 Task: Enable Handoff between your Mac and iPhone to transfer tasks seamlessly.
Action: Mouse moved to (219, 86)
Screenshot: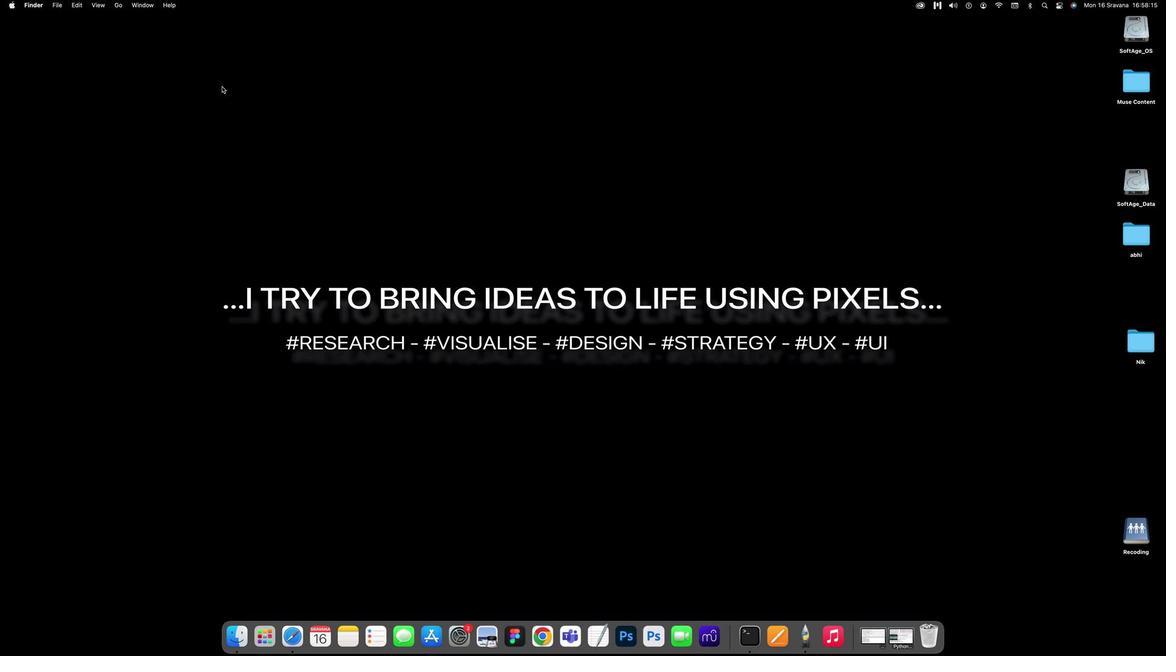 
Action: Mouse pressed left at (219, 86)
Screenshot: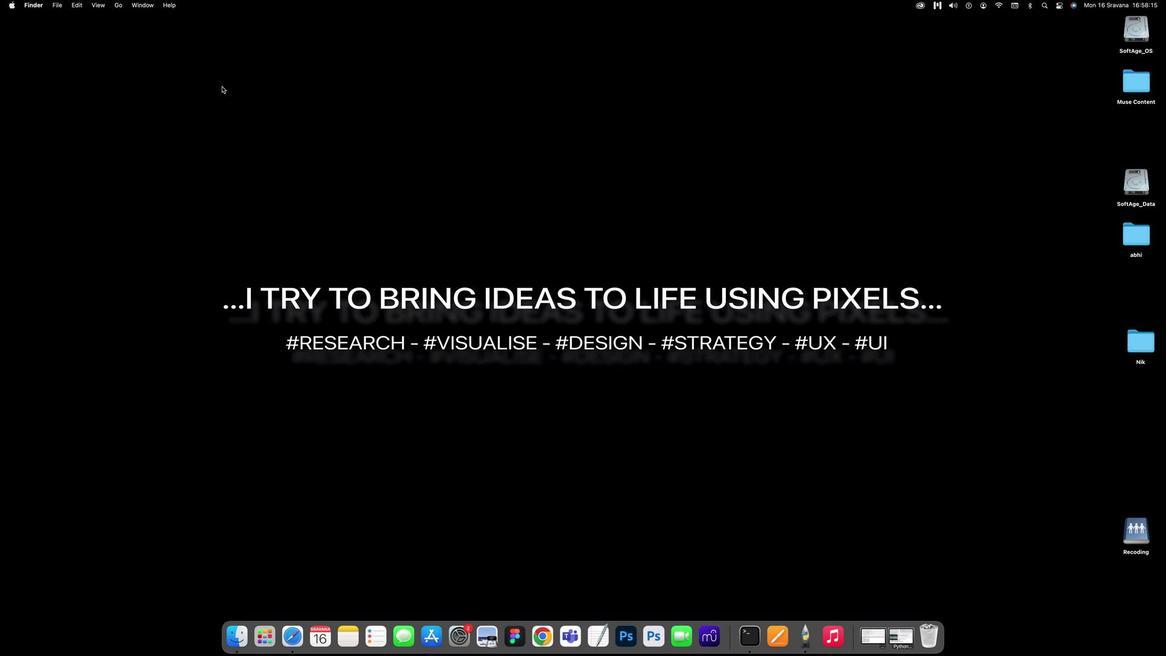
Action: Mouse moved to (208, 90)
Screenshot: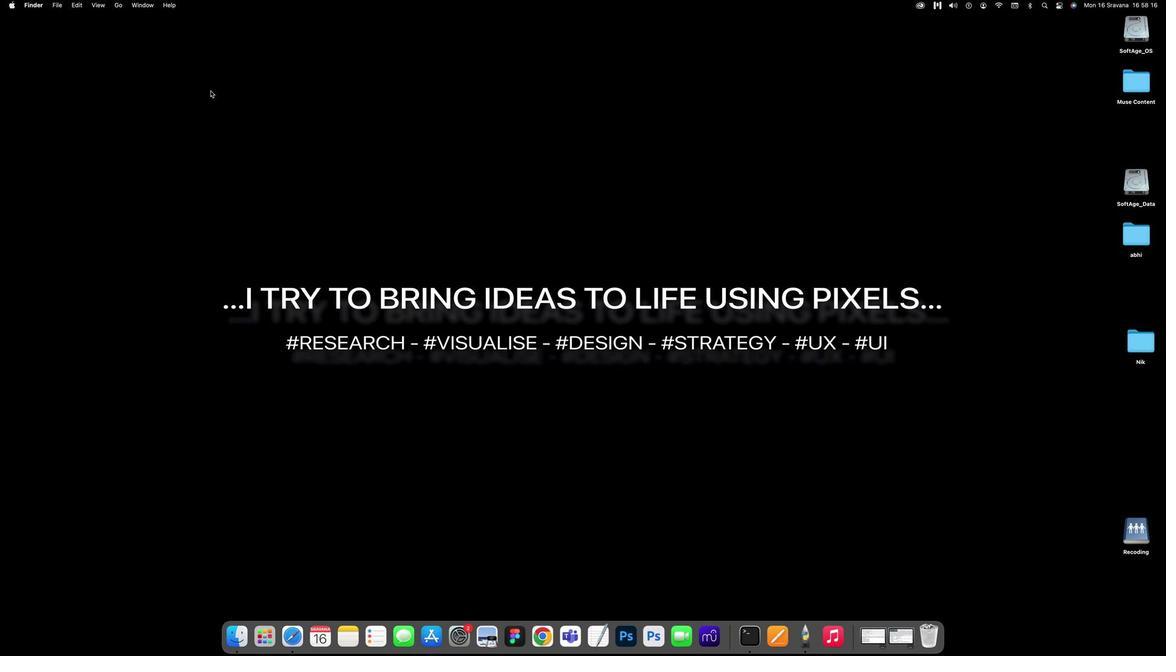 
Action: Mouse pressed left at (208, 90)
Screenshot: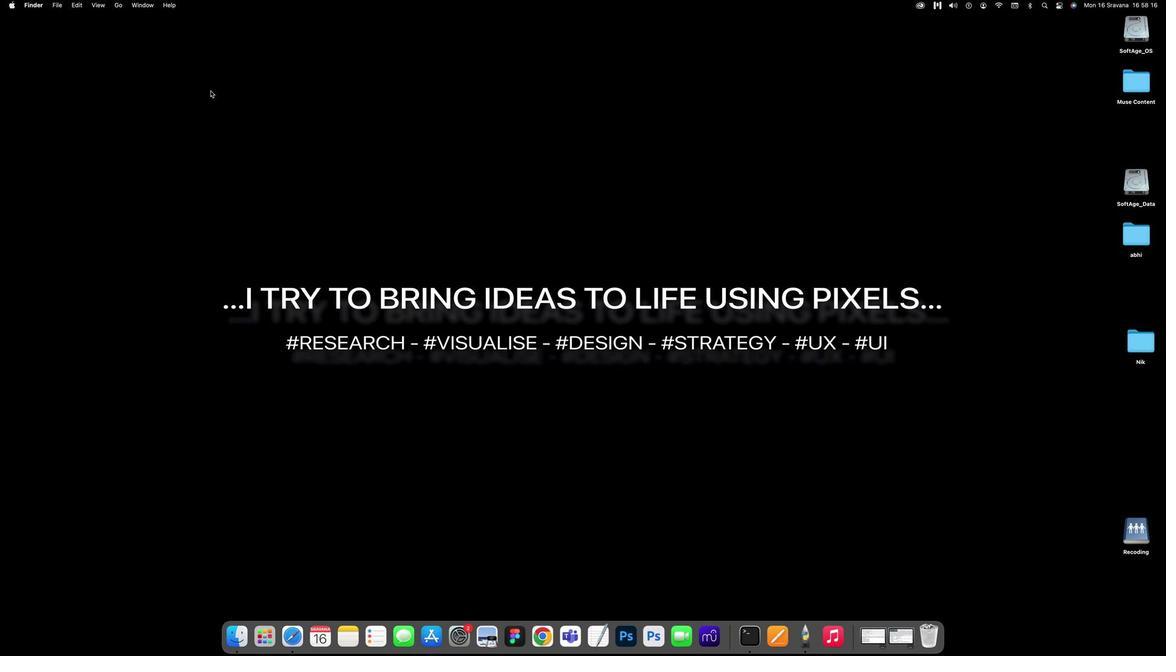 
Action: Mouse moved to (10, 3)
Screenshot: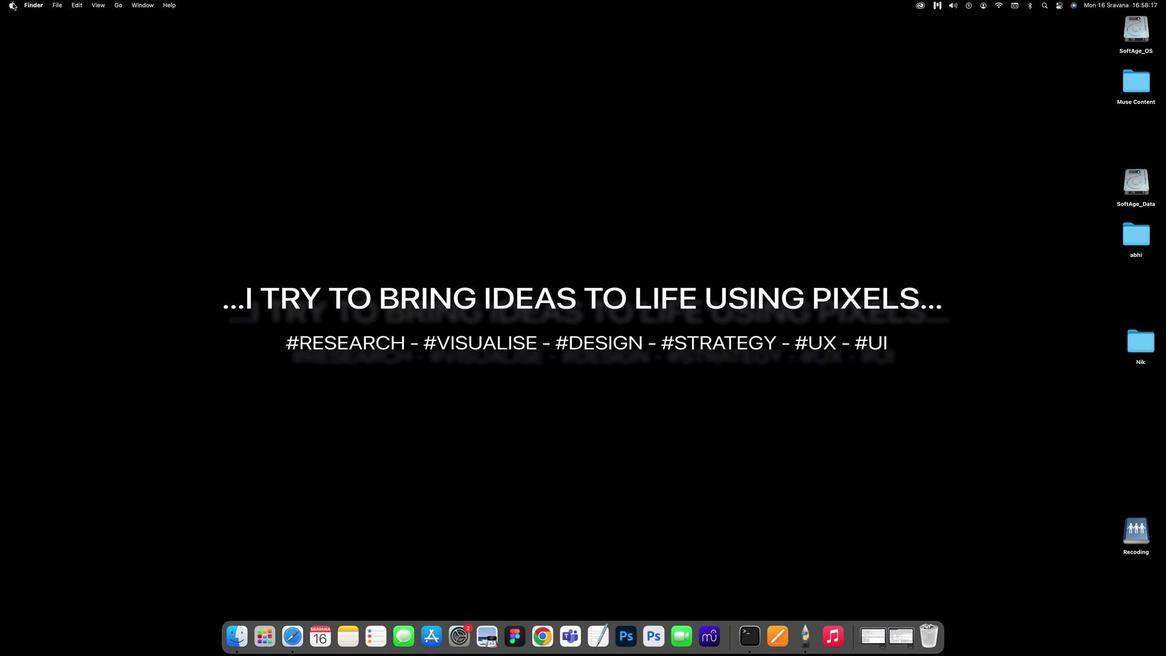 
Action: Mouse pressed left at (10, 3)
Screenshot: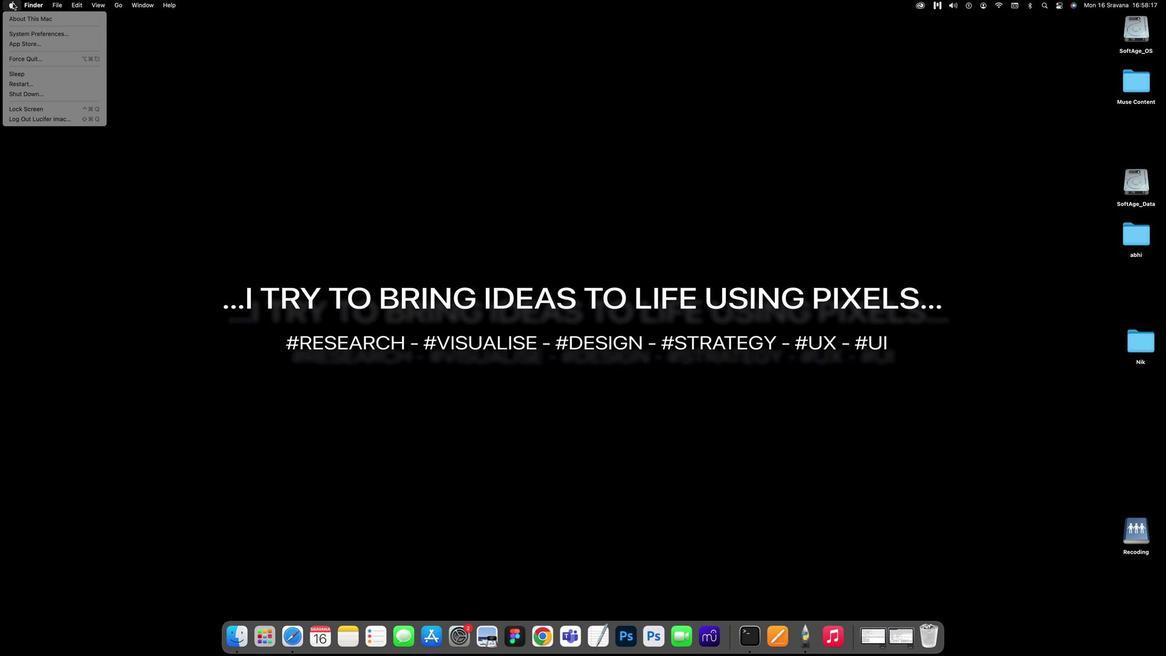 
Action: Mouse moved to (12, 35)
Screenshot: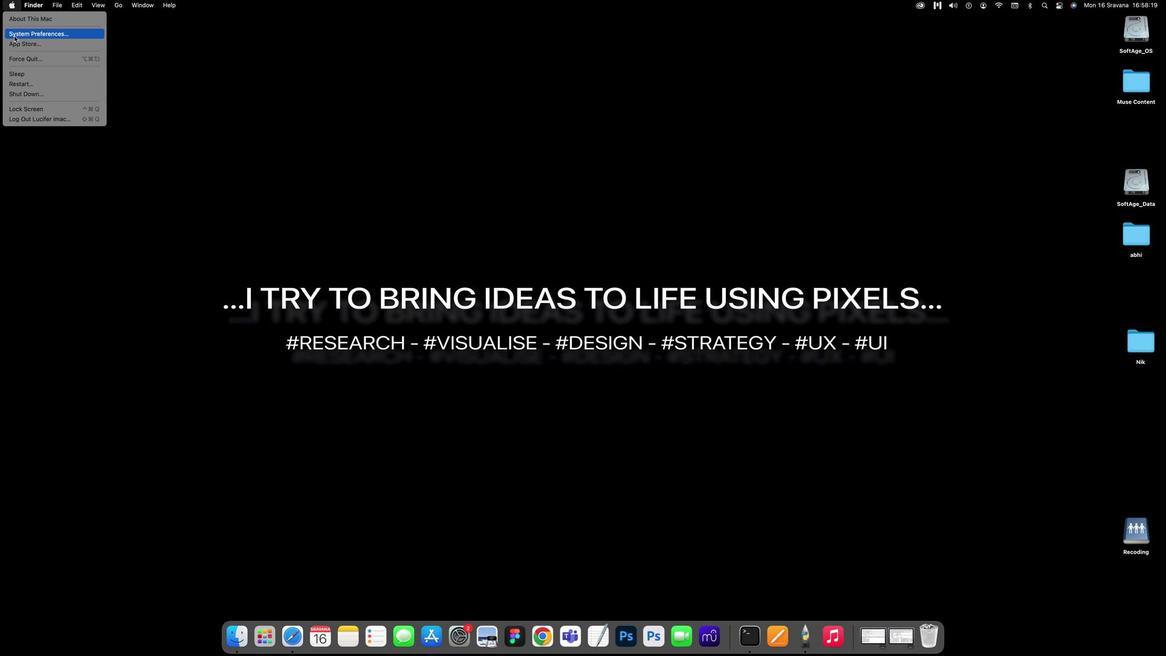 
Action: Mouse pressed left at (12, 35)
Screenshot: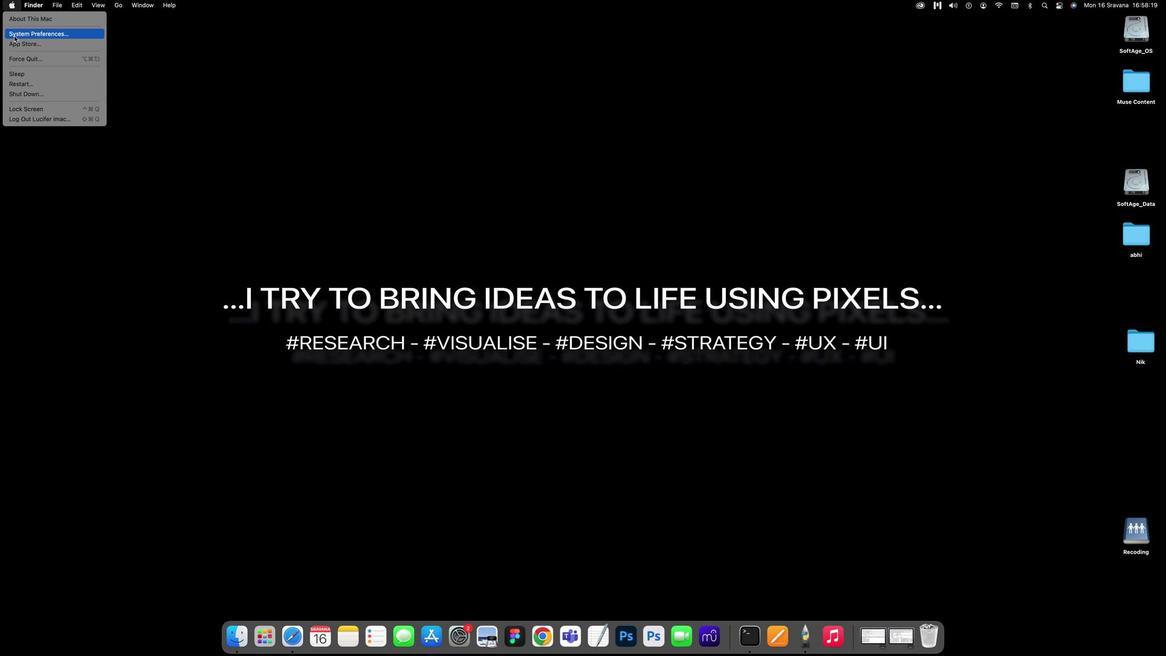 
Action: Mouse moved to (456, 237)
Screenshot: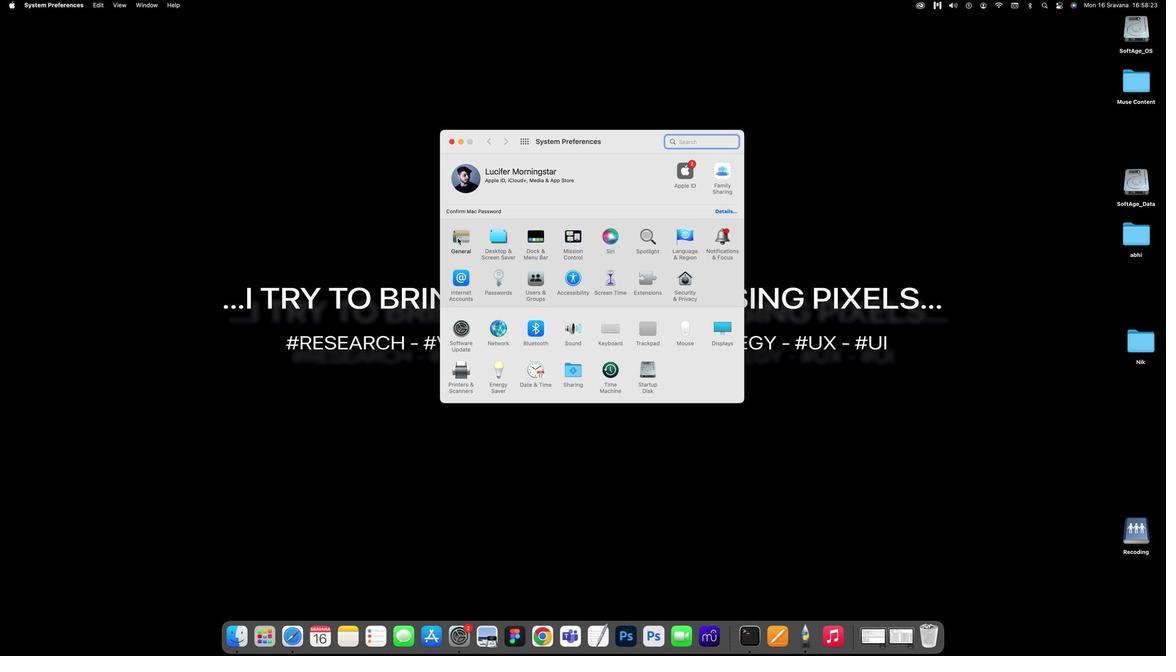 
Action: Mouse pressed left at (456, 237)
Screenshot: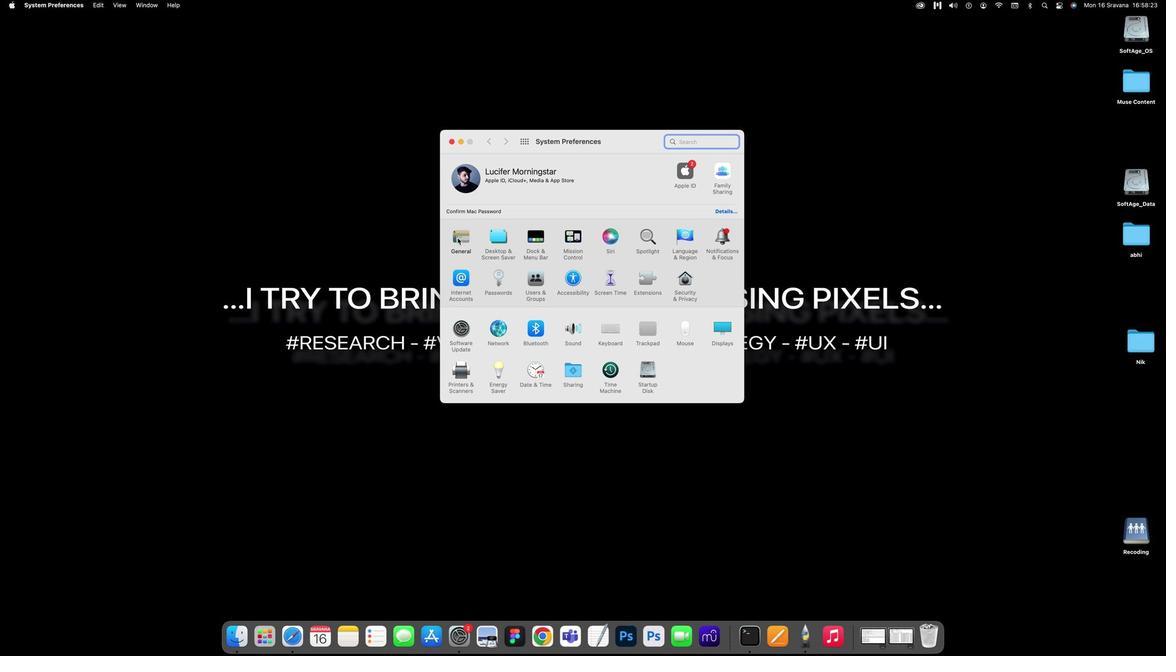 
Action: Mouse moved to (561, 410)
Screenshot: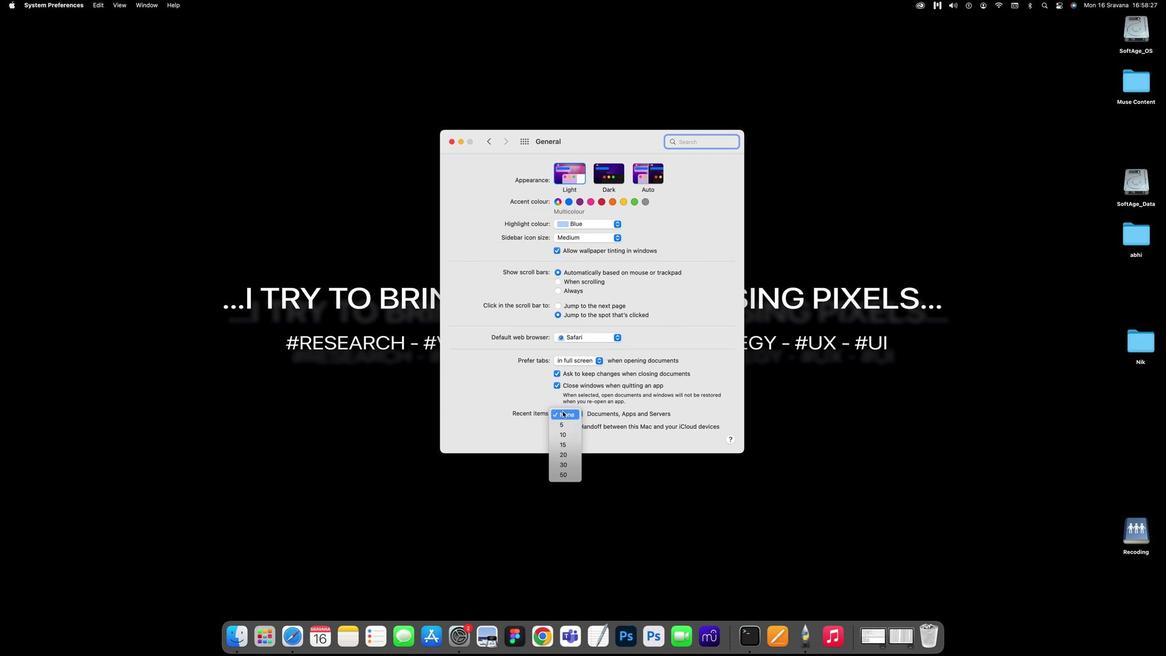 
Action: Mouse pressed left at (561, 410)
Screenshot: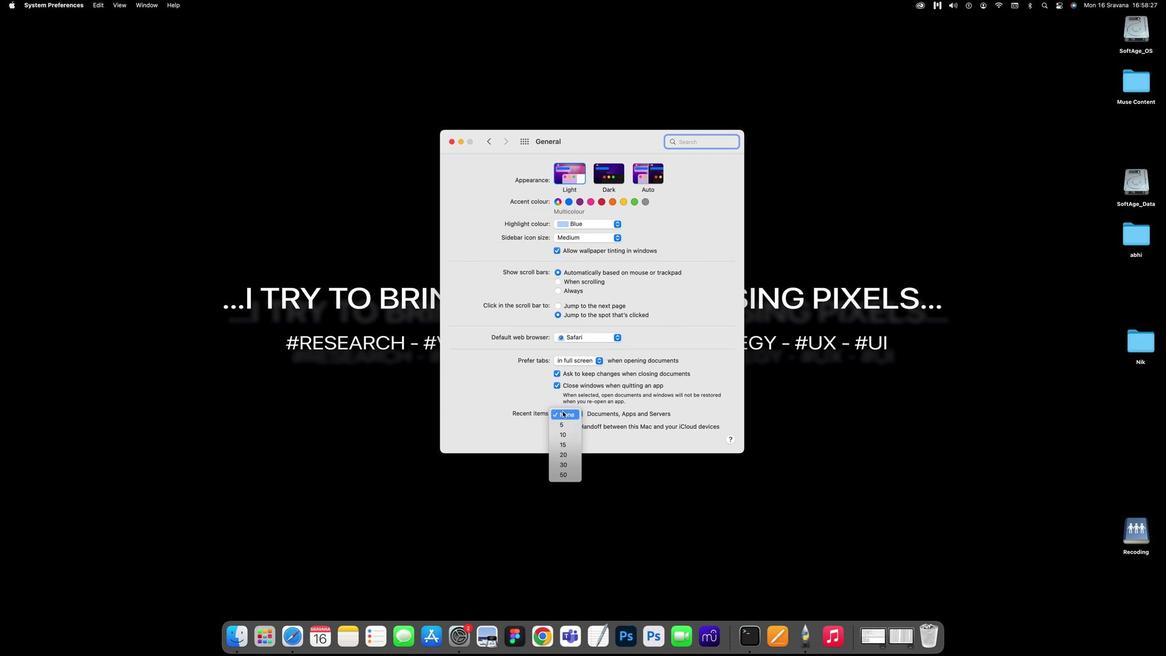 
Action: Mouse moved to (561, 427)
Screenshot: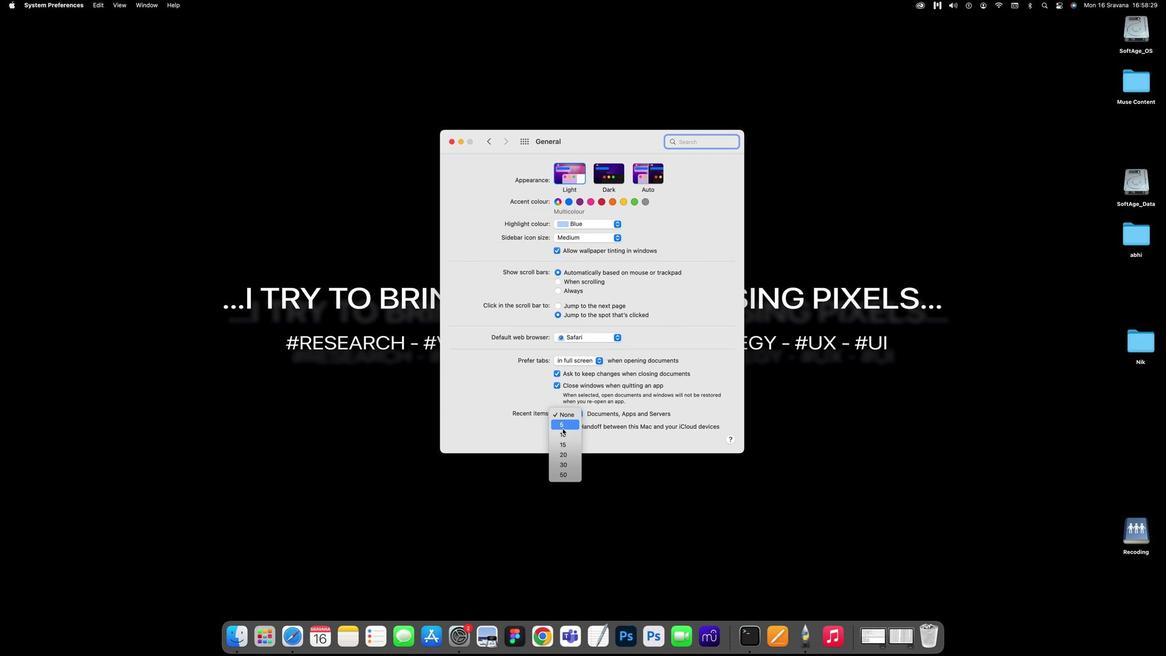 
Action: Mouse pressed left at (561, 427)
Screenshot: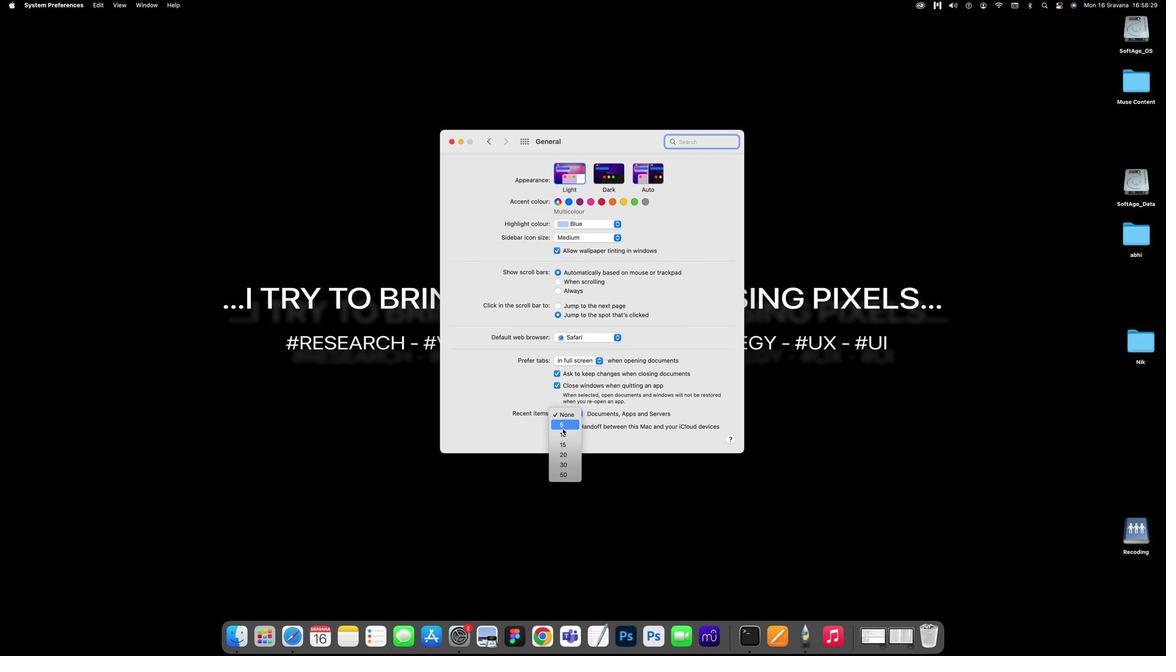 
Action: Mouse moved to (555, 425)
Screenshot: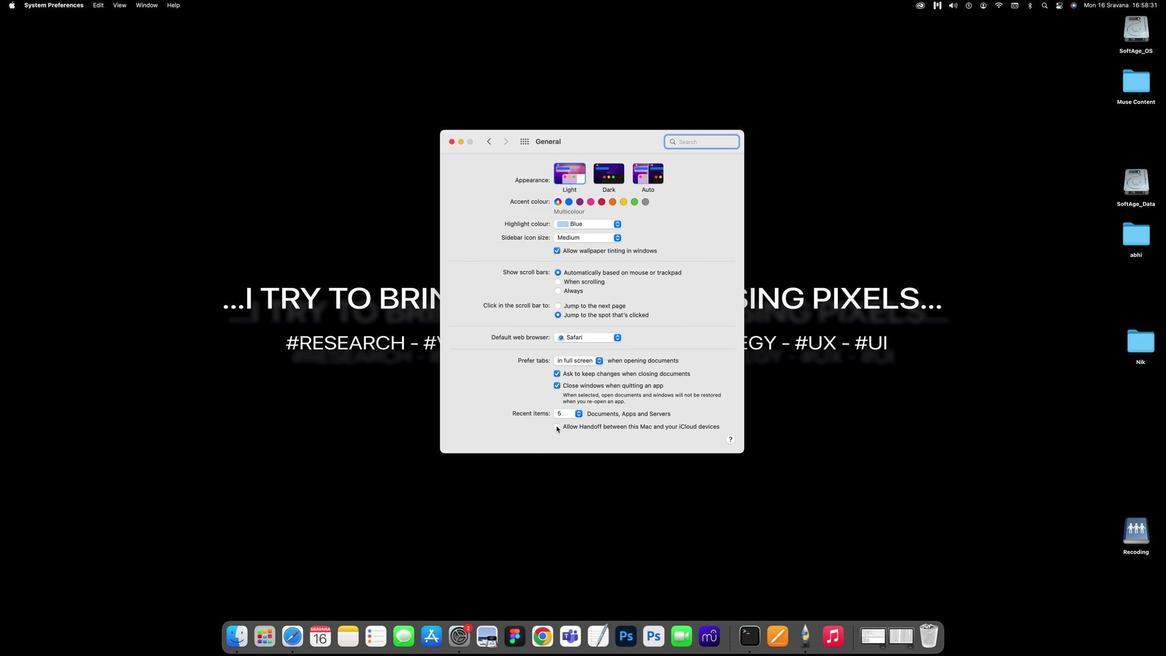 
Action: Mouse pressed left at (555, 425)
Screenshot: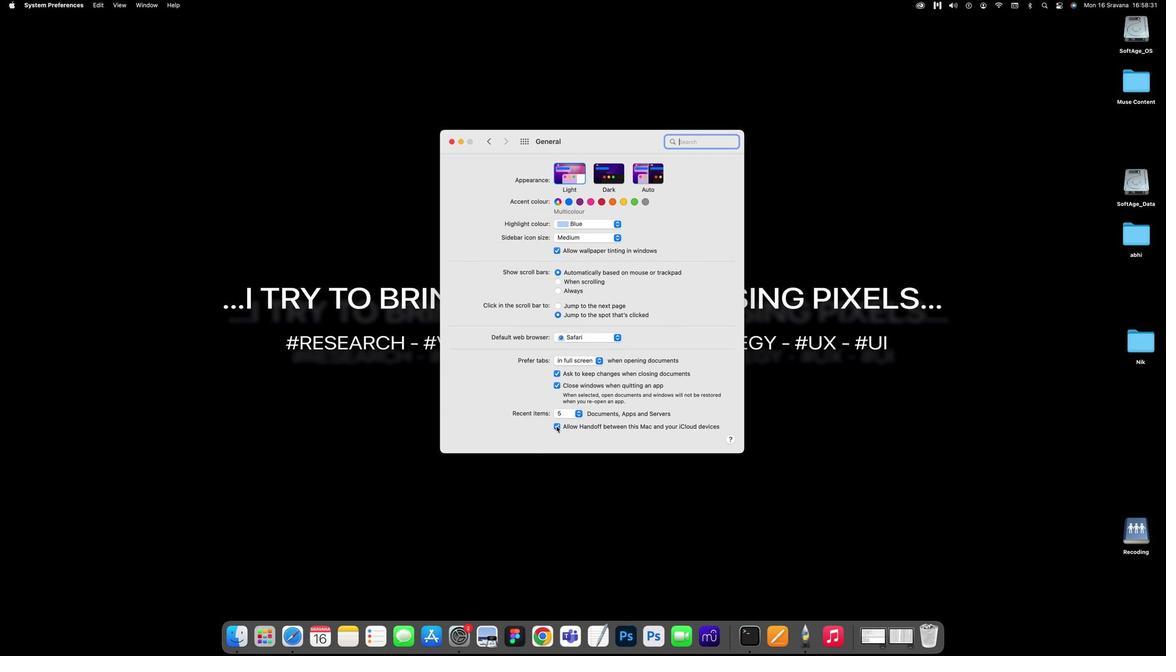
Action: Mouse moved to (518, 316)
Screenshot: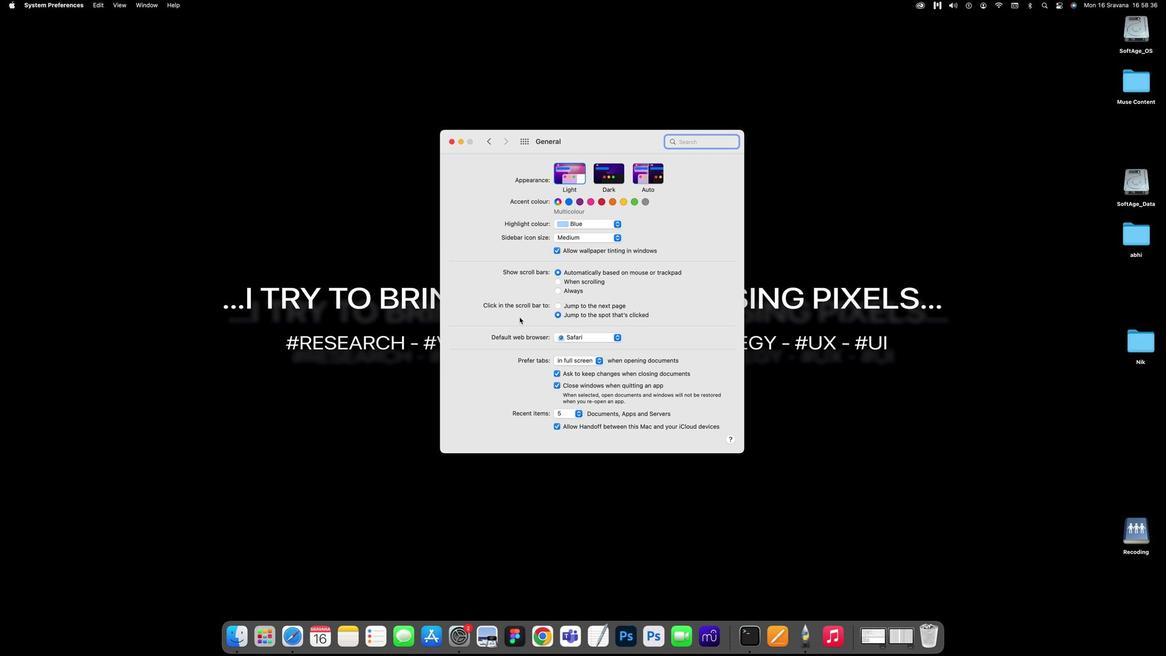 
Action: Mouse pressed left at (518, 316)
Screenshot: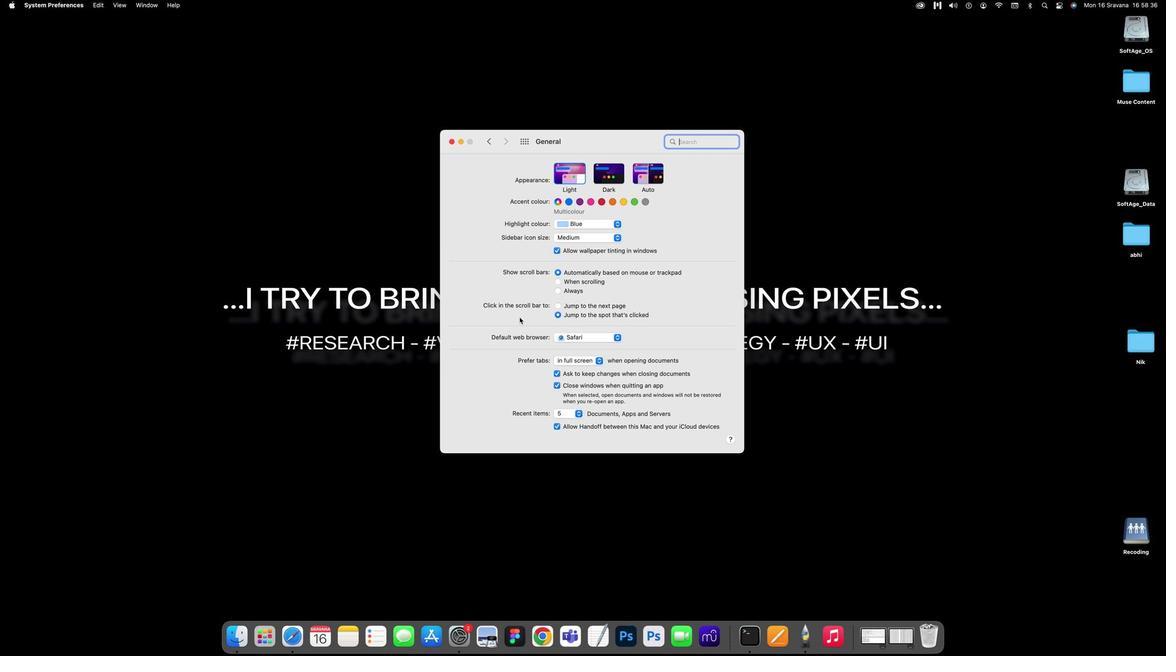 
Action: Mouse moved to (608, 171)
Screenshot: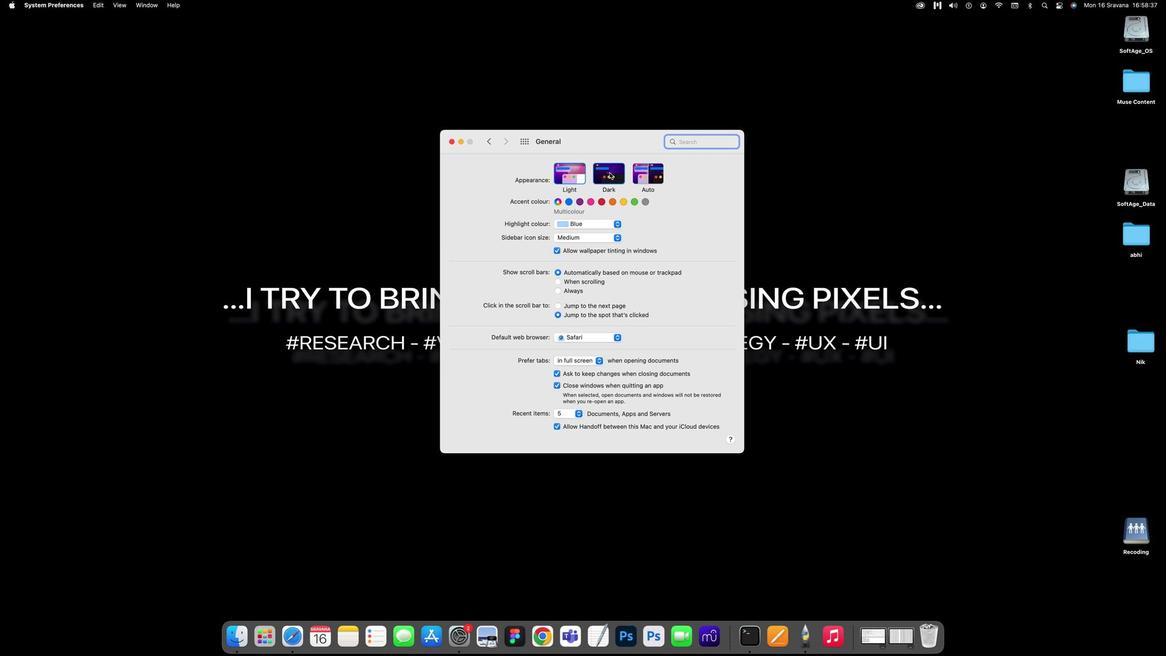 
Action: Mouse pressed left at (608, 171)
Screenshot: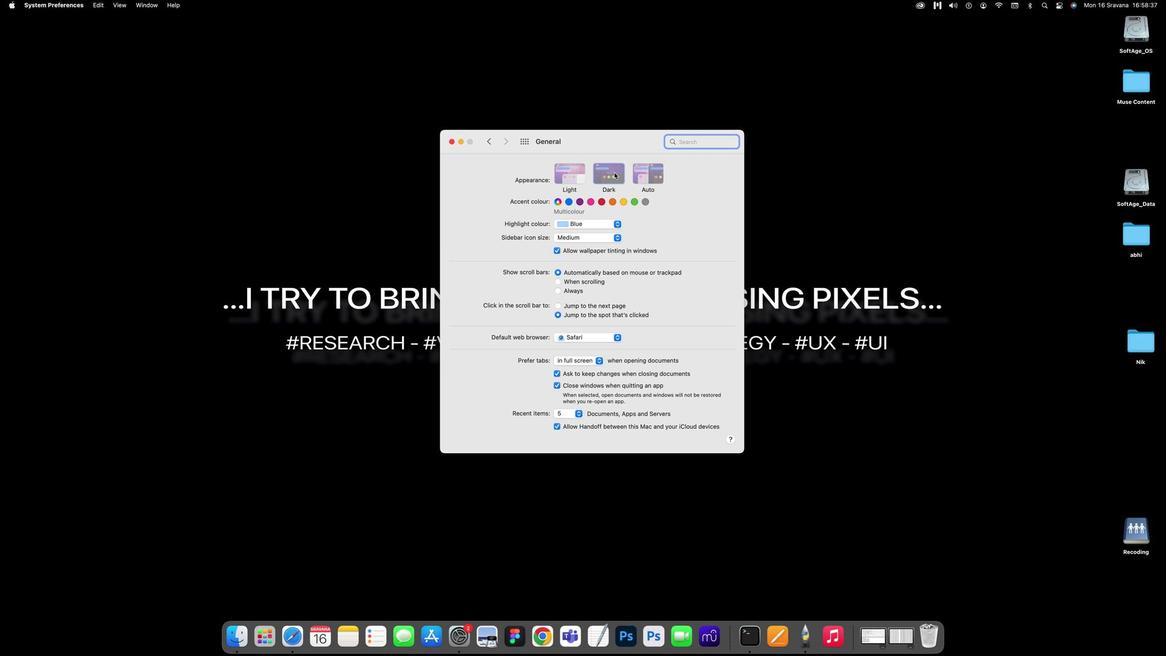 
Action: Mouse moved to (640, 173)
Screenshot: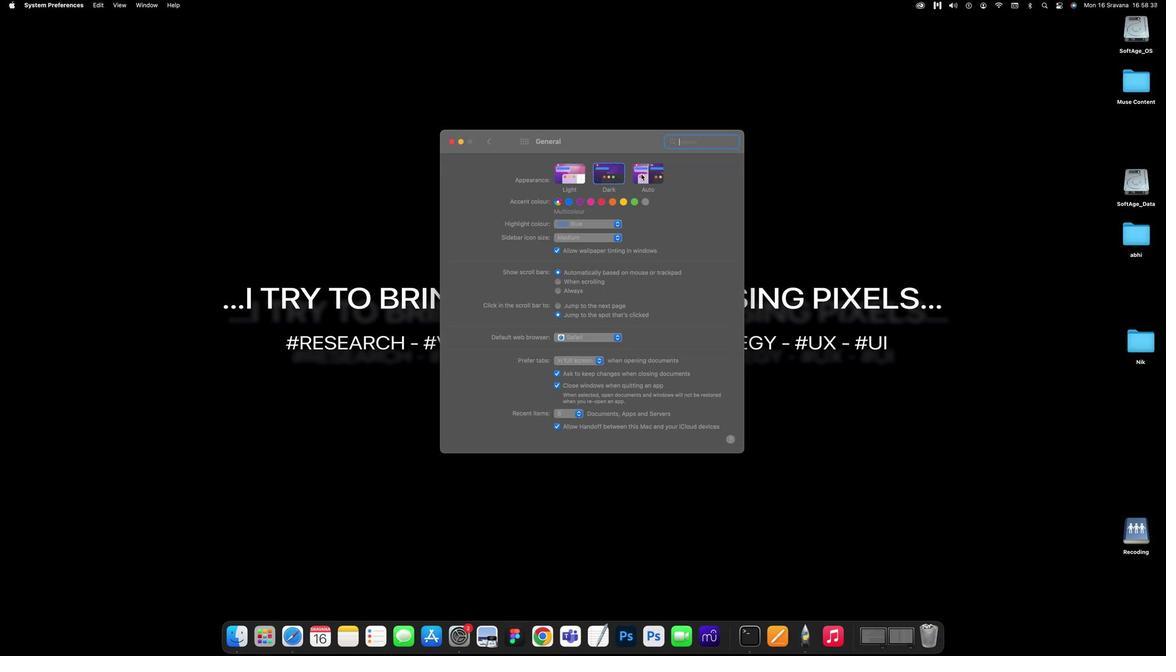 
Action: Mouse pressed left at (640, 173)
Screenshot: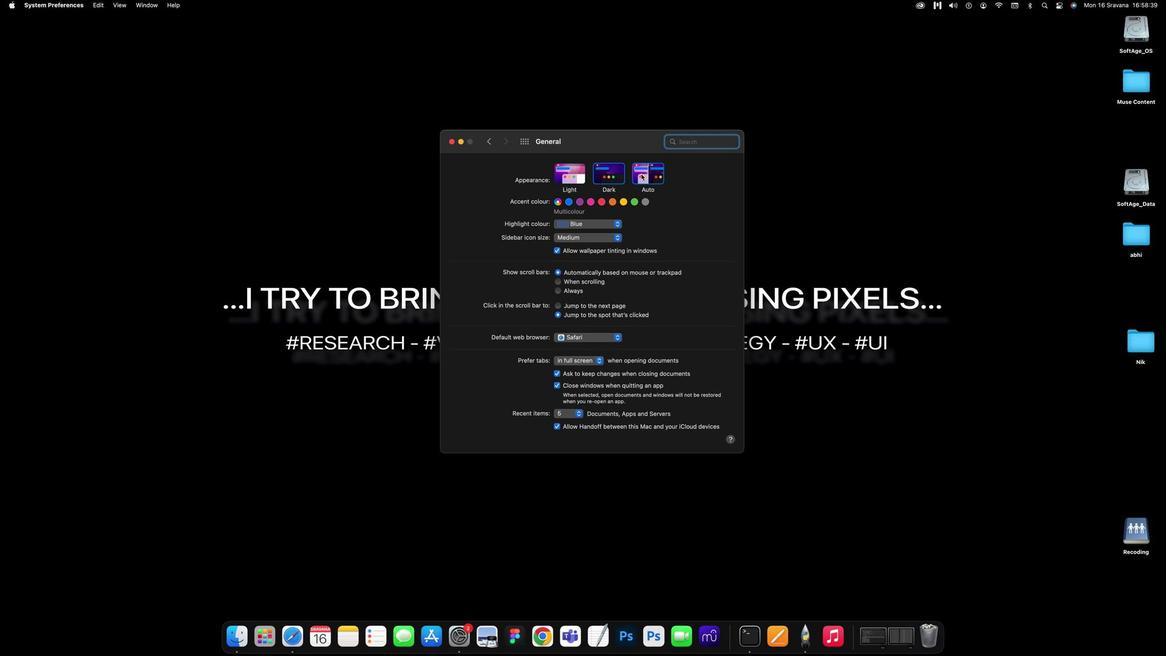 
Action: Mouse moved to (570, 179)
Screenshot: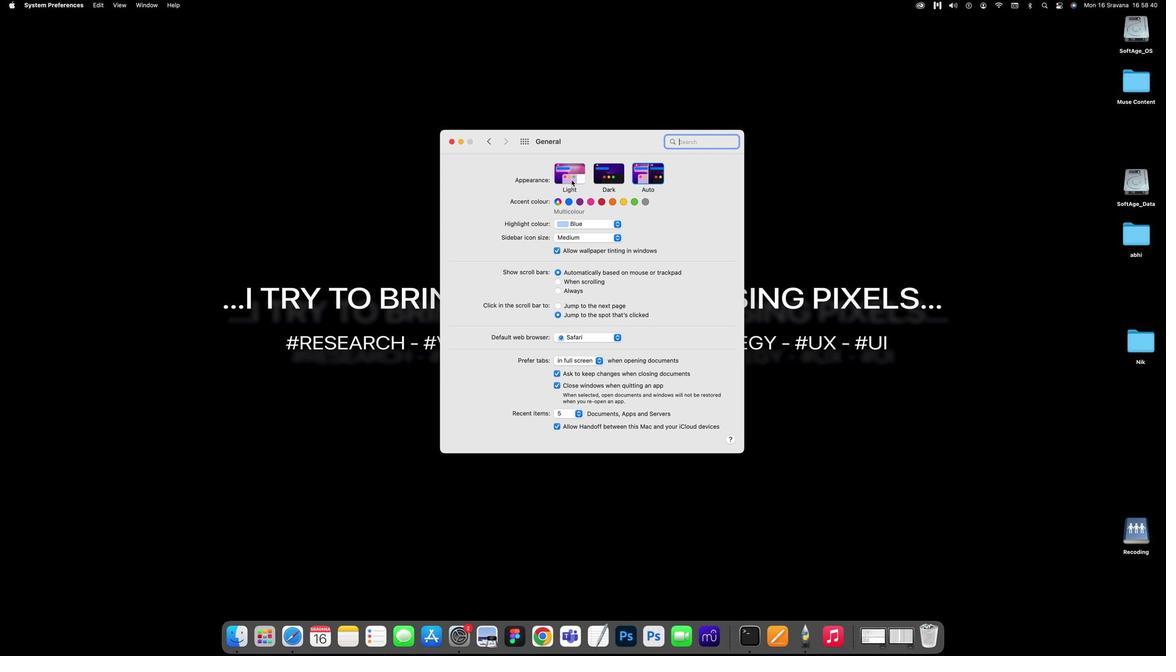 
